 Task: Access the "Wishlist processing" page setting..
Action: Mouse moved to (1031, 79)
Screenshot: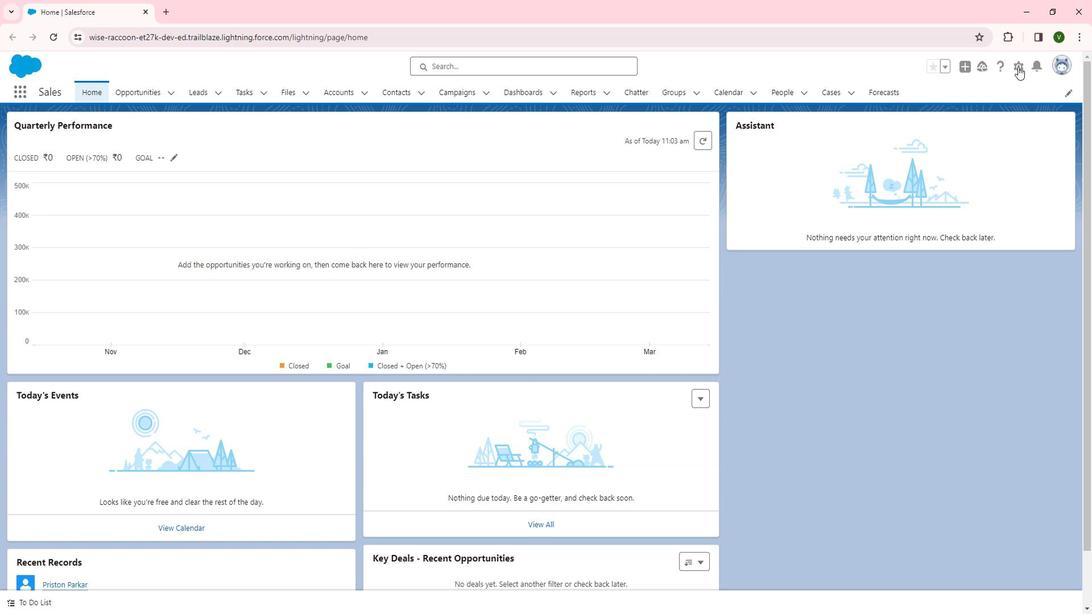 
Action: Mouse pressed left at (1031, 79)
Screenshot: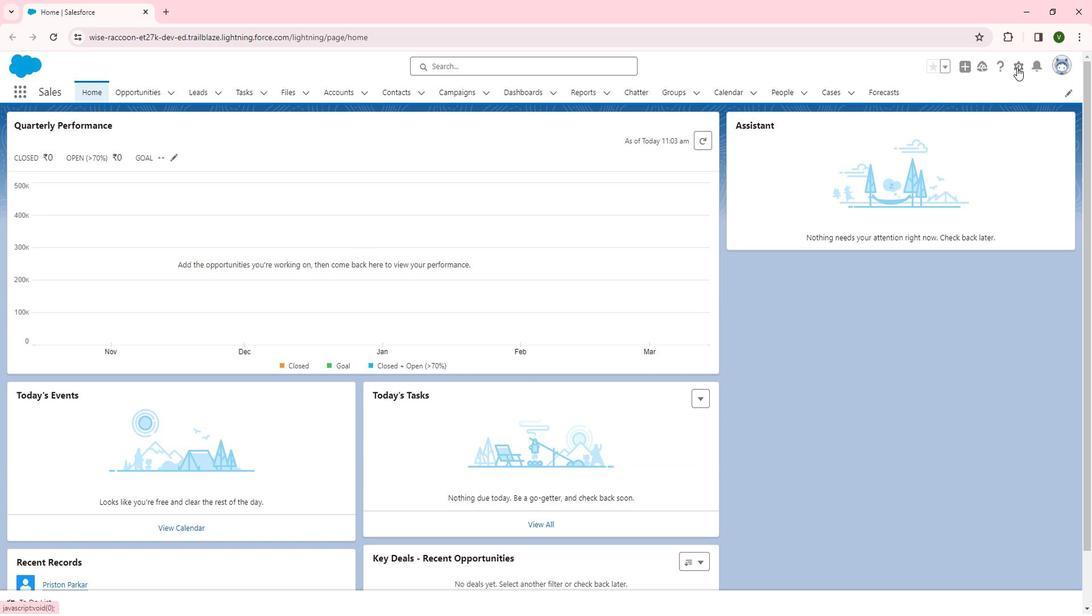 
Action: Mouse moved to (985, 109)
Screenshot: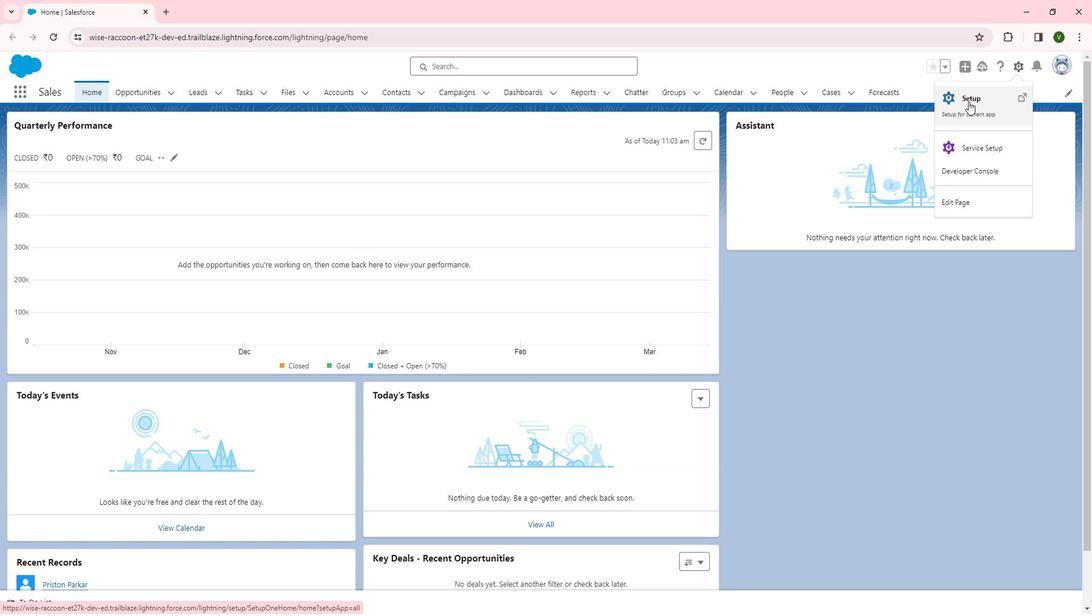 
Action: Mouse pressed left at (985, 109)
Screenshot: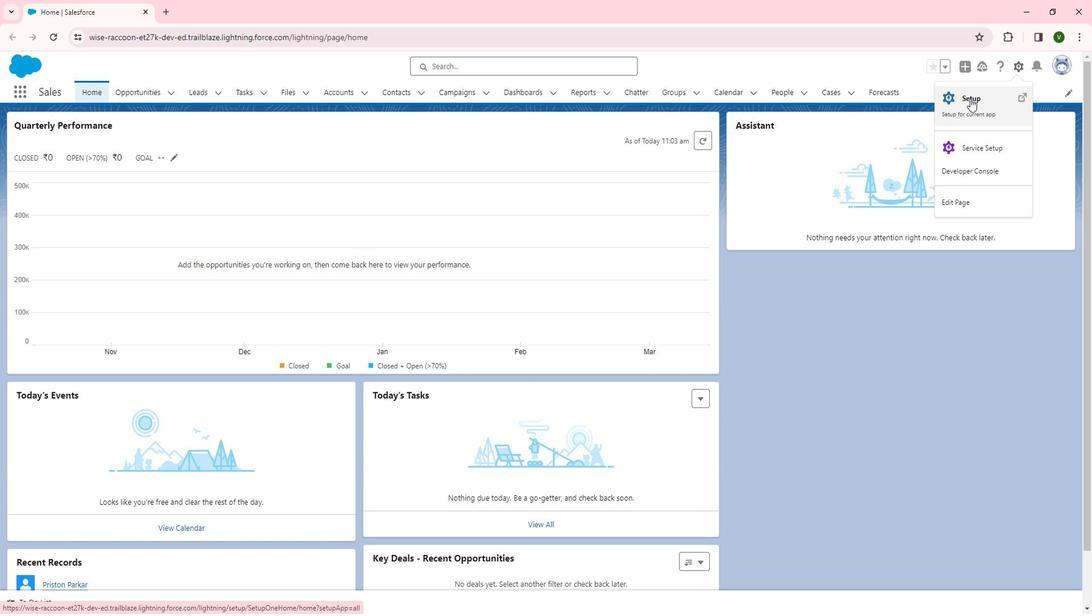 
Action: Mouse moved to (172, 402)
Screenshot: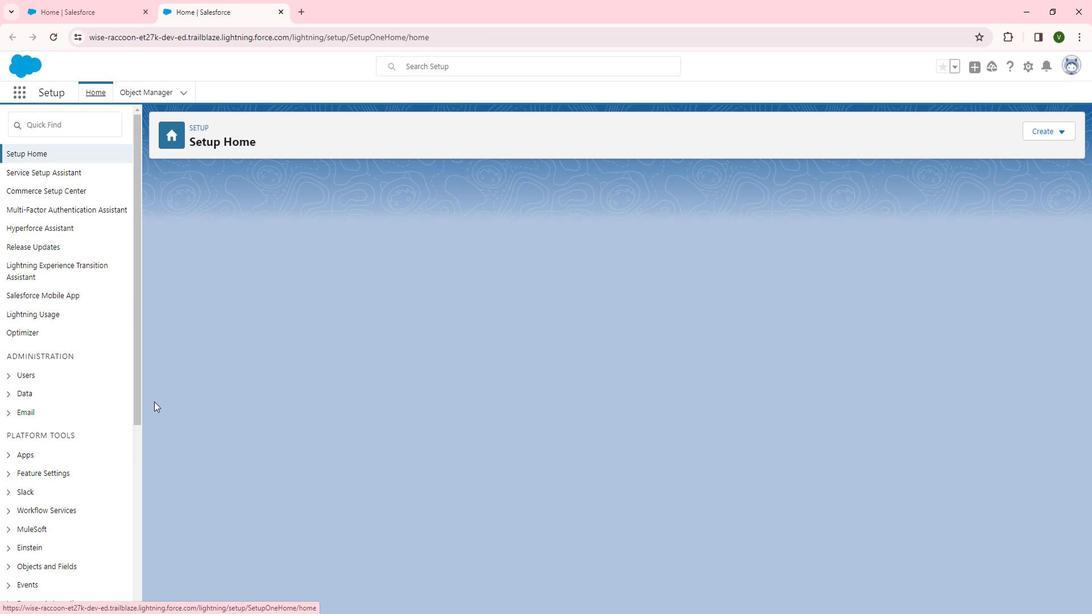 
Action: Mouse scrolled (172, 402) with delta (0, 0)
Screenshot: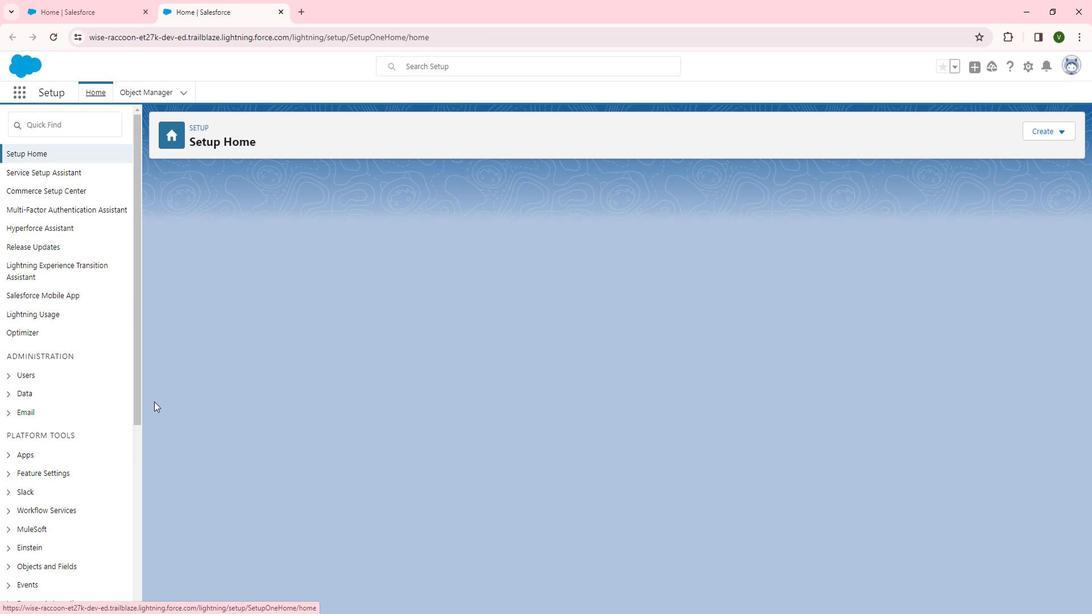 
Action: Mouse moved to (89, 399)
Screenshot: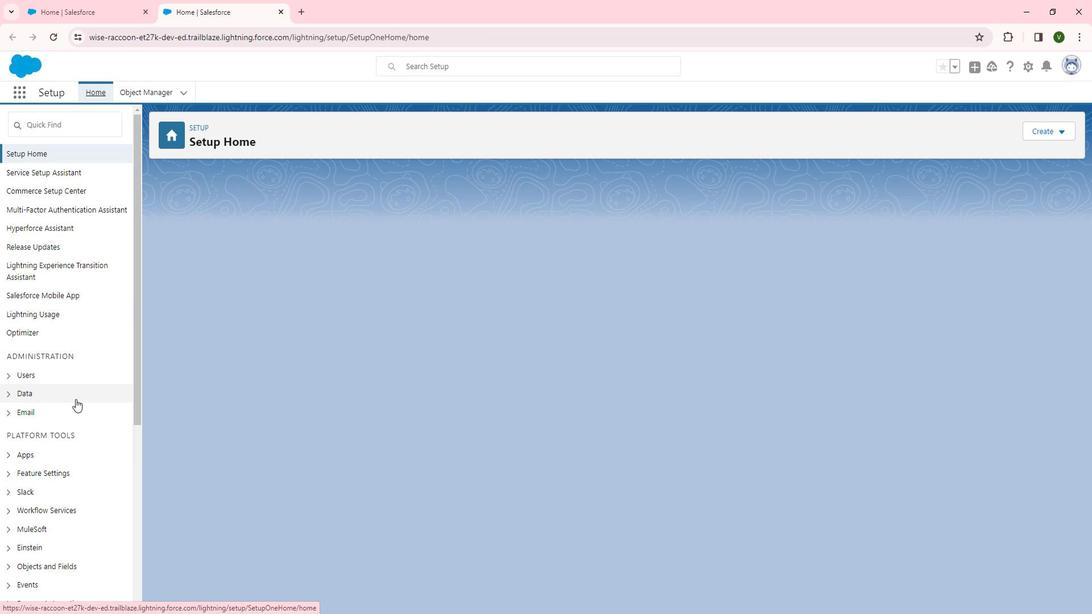 
Action: Mouse scrolled (89, 398) with delta (0, 0)
Screenshot: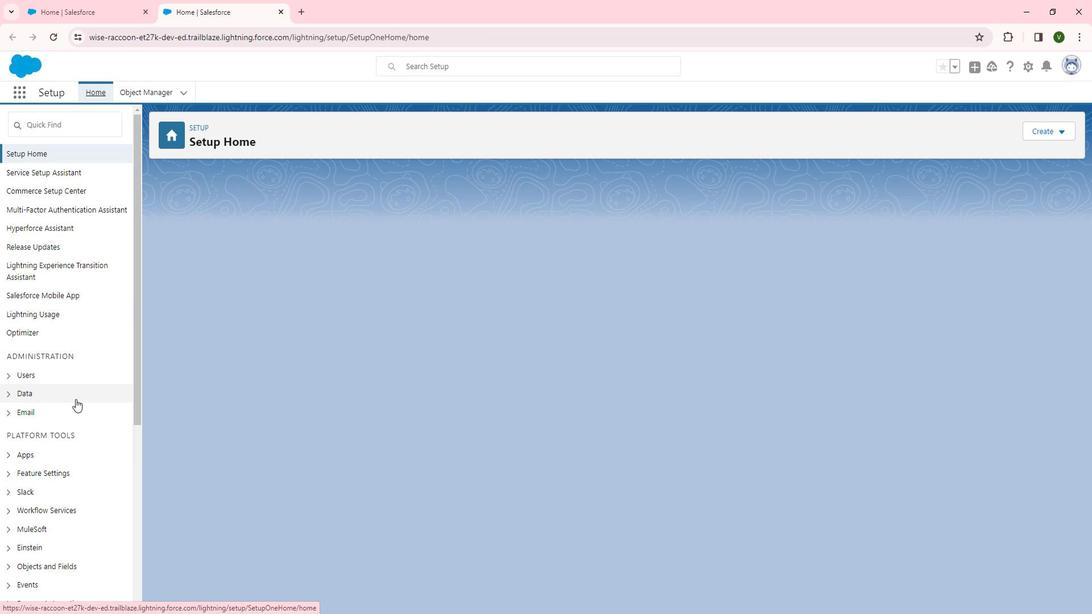 
Action: Mouse scrolled (89, 398) with delta (0, 0)
Screenshot: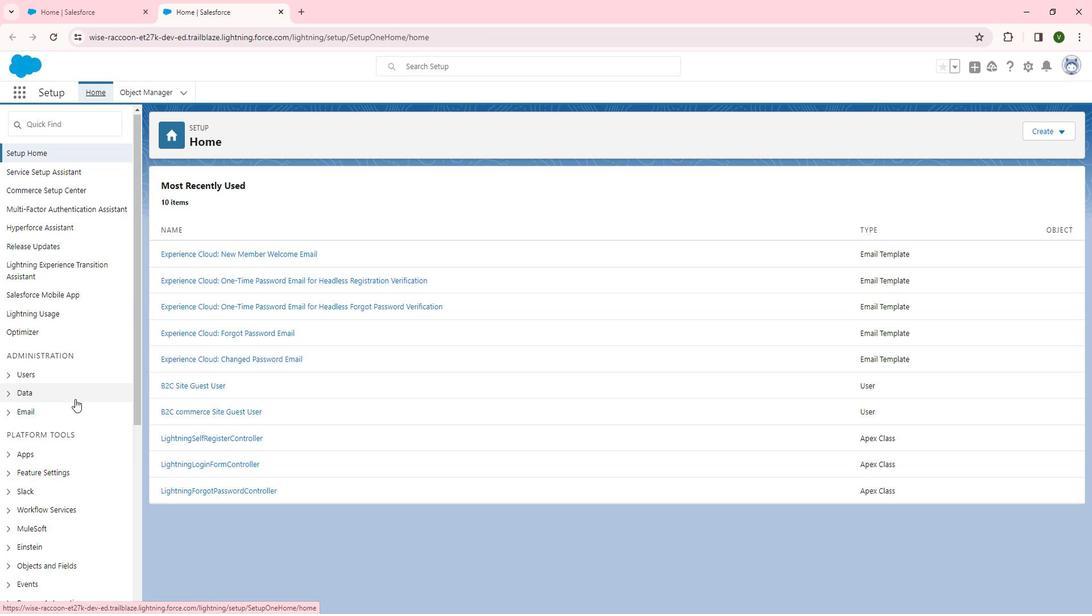 
Action: Mouse moved to (64, 356)
Screenshot: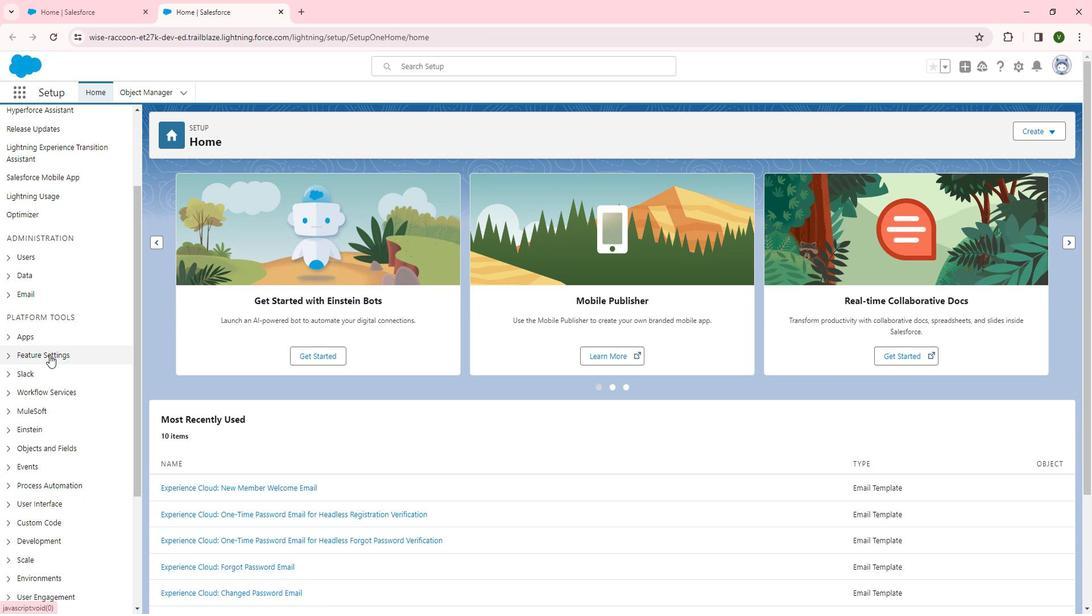 
Action: Mouse pressed left at (64, 356)
Screenshot: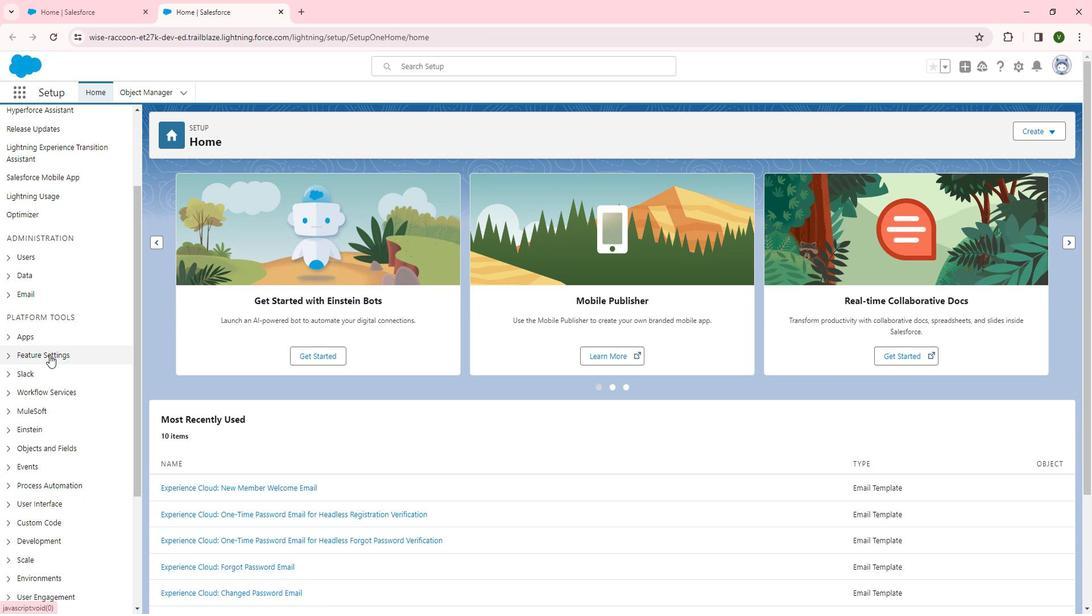 
Action: Mouse moved to (75, 472)
Screenshot: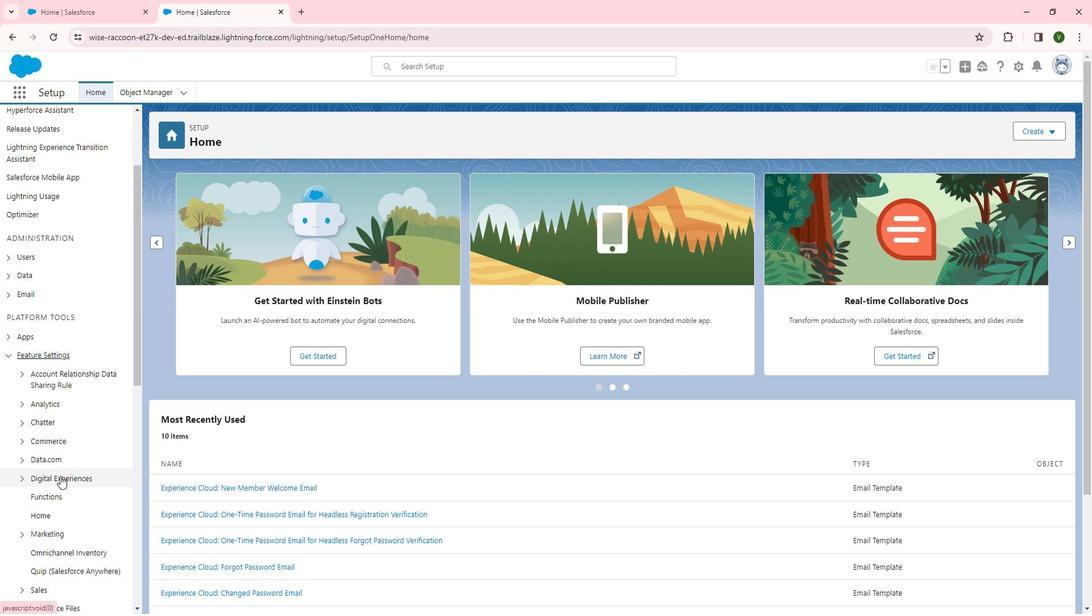 
Action: Mouse pressed left at (75, 472)
Screenshot: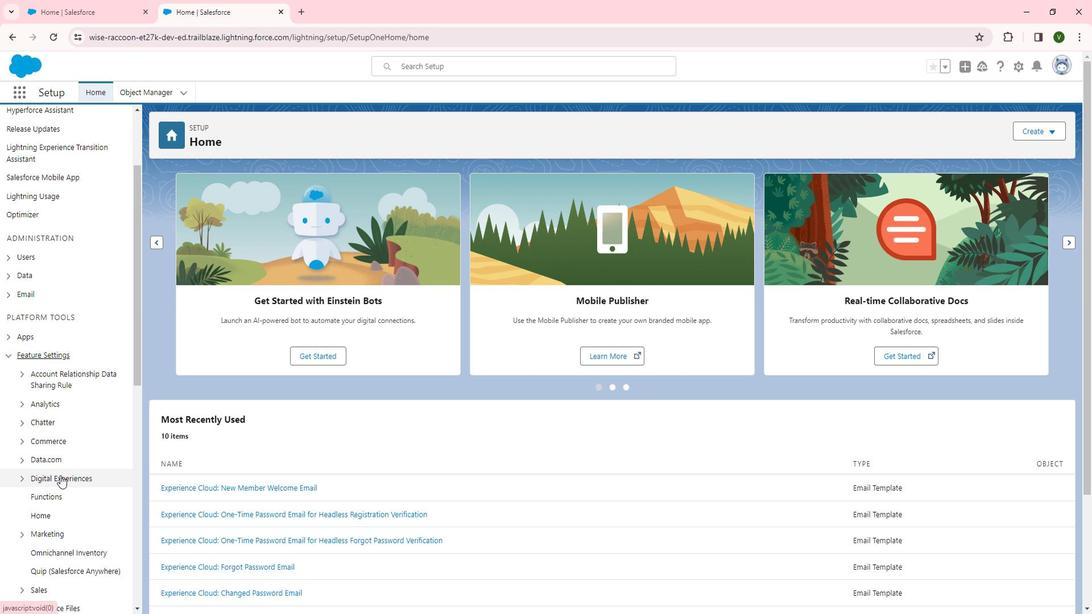 
Action: Mouse moved to (30, 464)
Screenshot: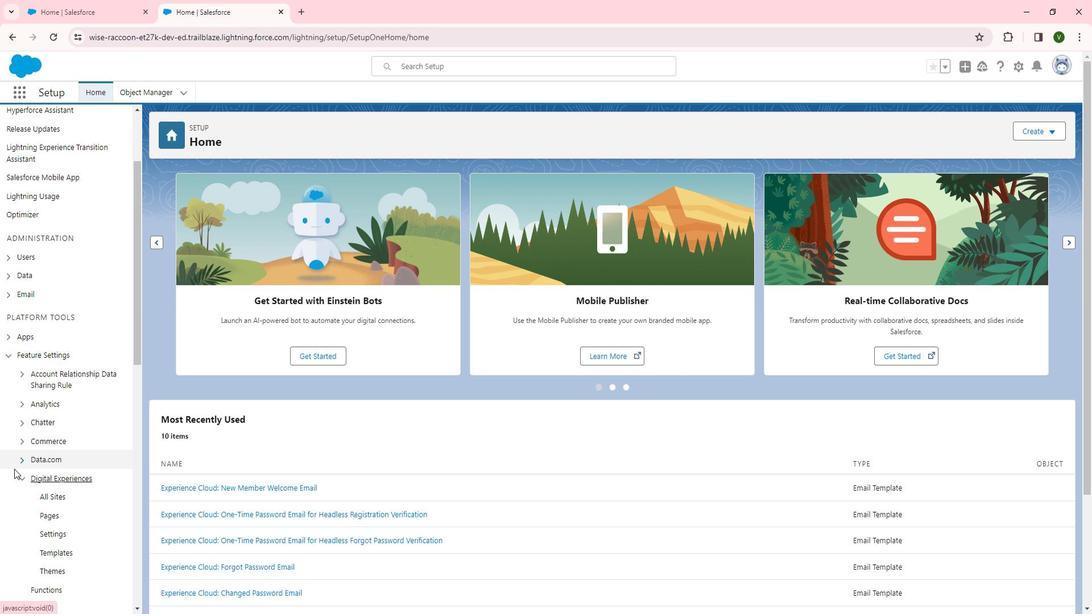 
Action: Mouse scrolled (30, 463) with delta (0, 0)
Screenshot: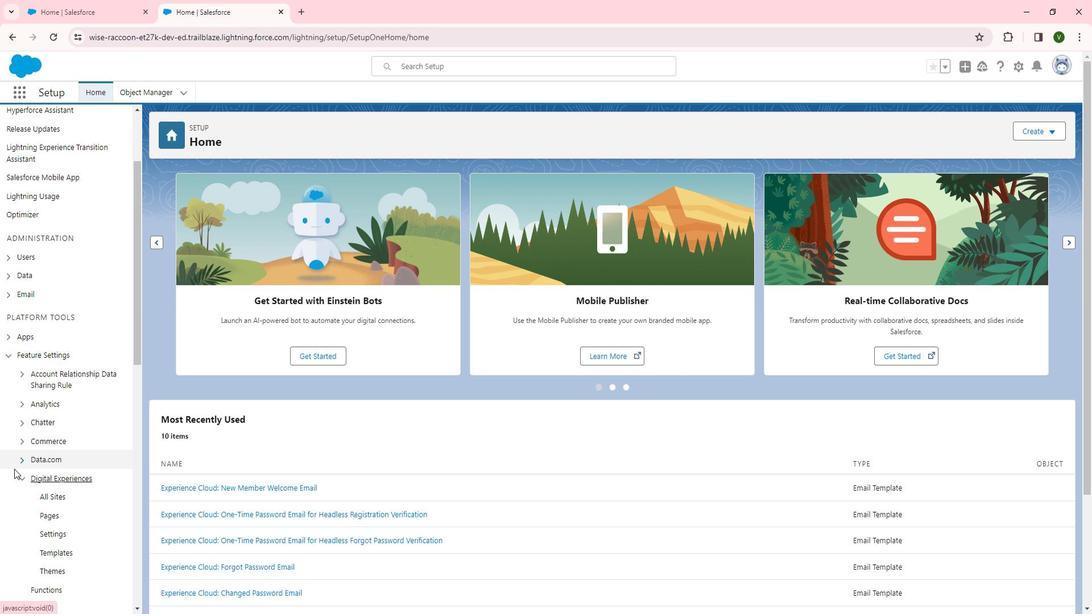 
Action: Mouse moved to (18, 473)
Screenshot: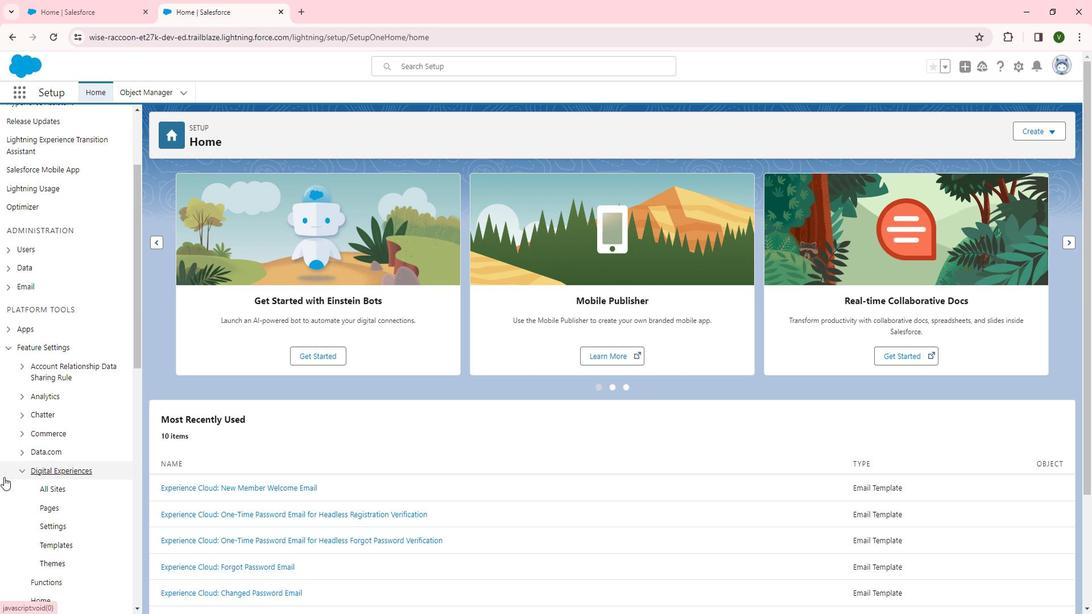 
Action: Mouse scrolled (18, 473) with delta (0, 0)
Screenshot: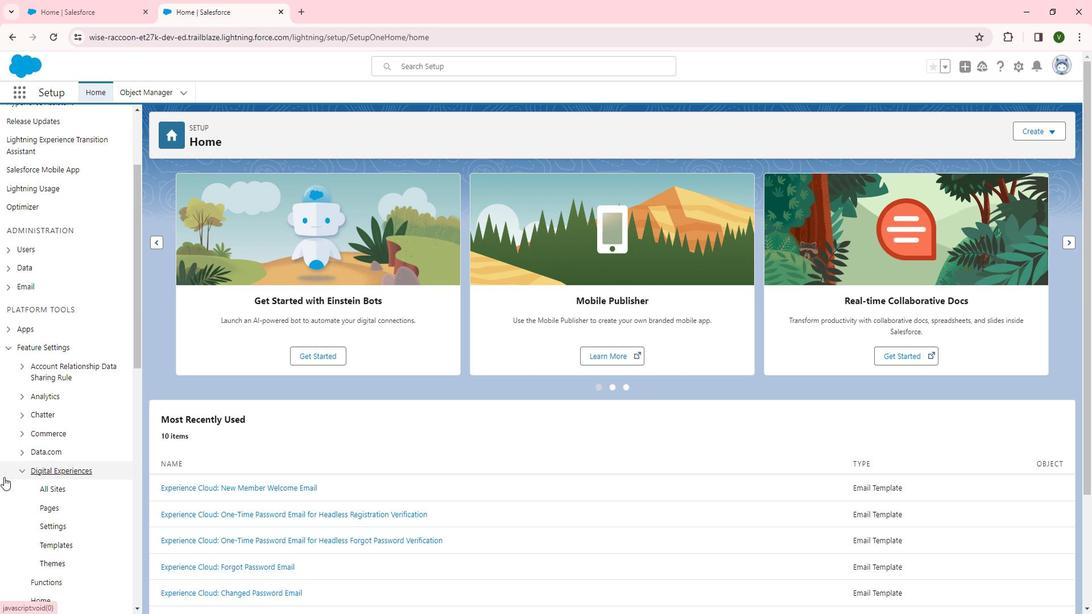 
Action: Mouse moved to (62, 375)
Screenshot: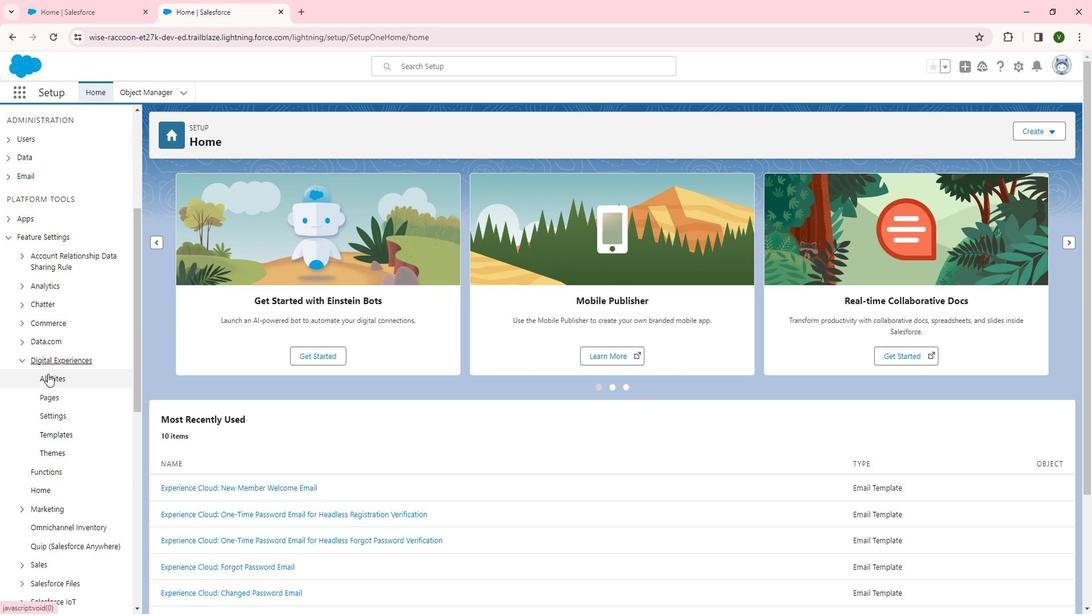 
Action: Mouse pressed left at (62, 375)
Screenshot: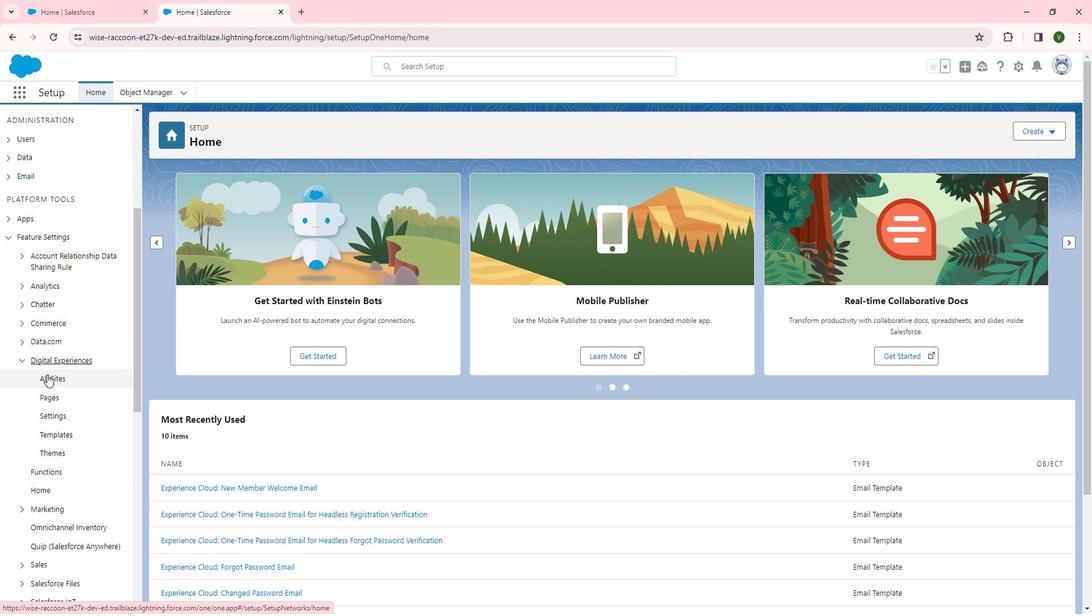
Action: Mouse moved to (198, 275)
Screenshot: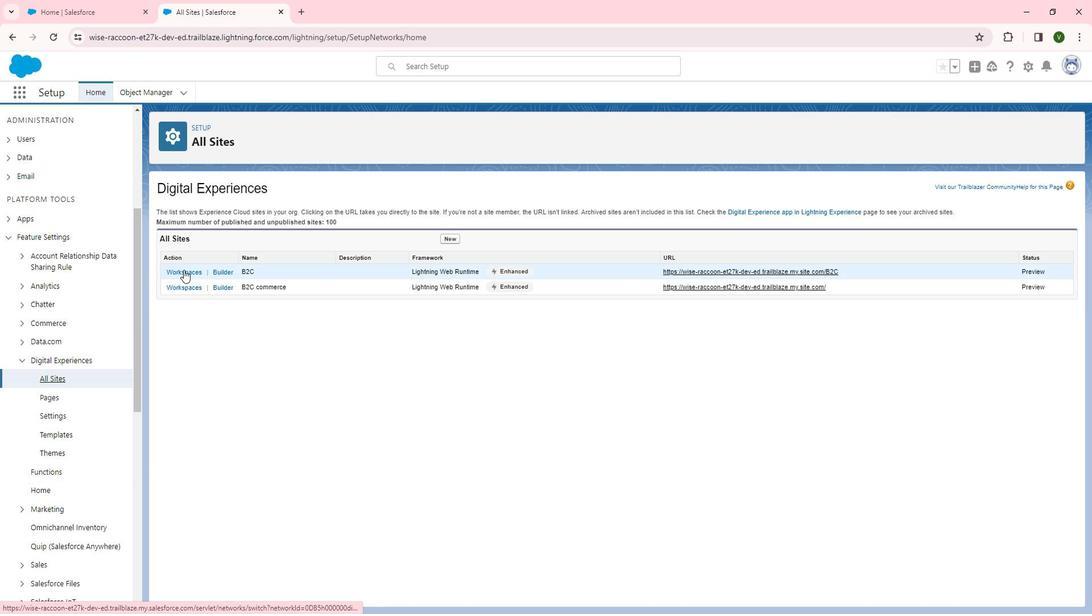 
Action: Mouse pressed left at (198, 275)
Screenshot: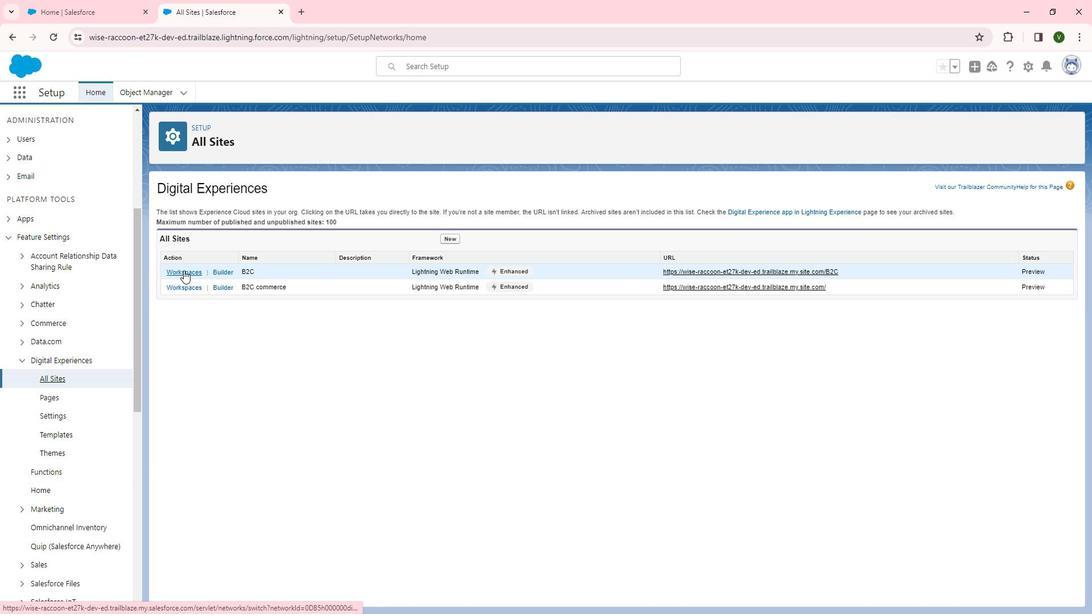 
Action: Mouse moved to (112, 260)
Screenshot: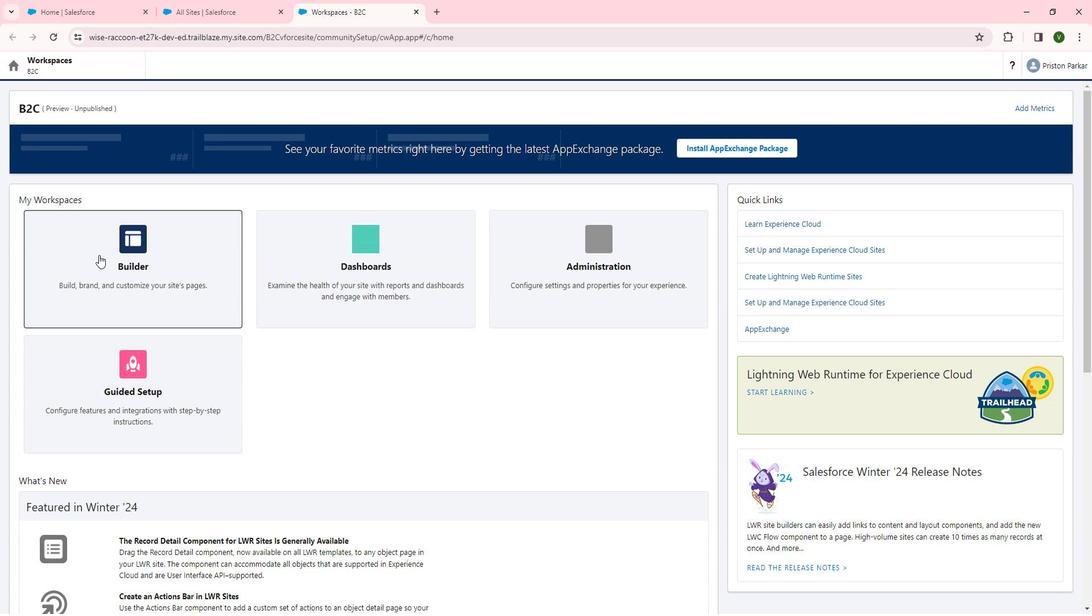 
Action: Mouse pressed left at (112, 260)
Screenshot: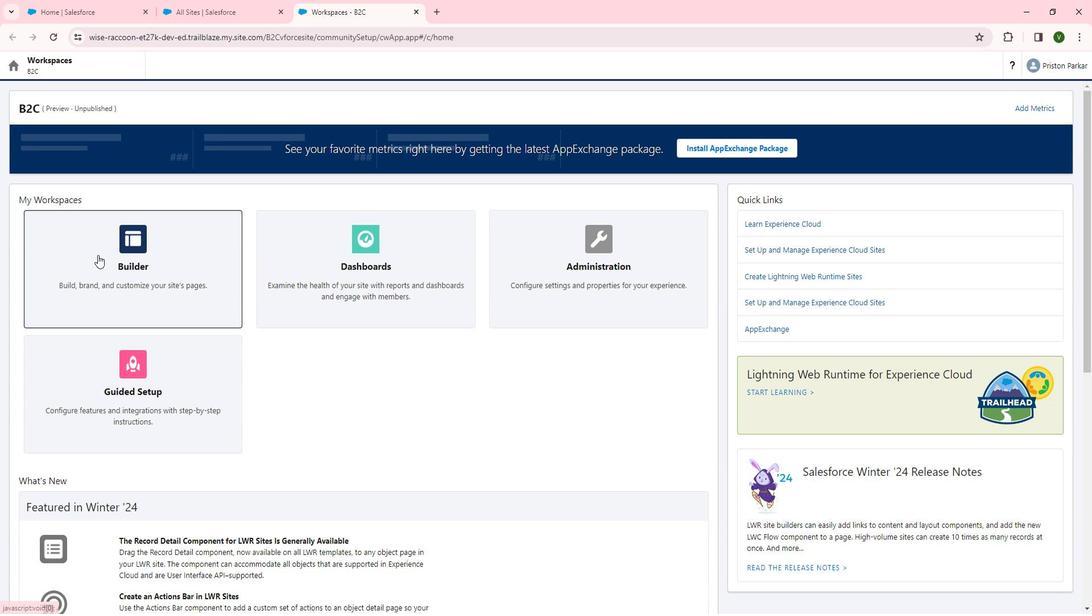 
Action: Mouse moved to (153, 83)
Screenshot: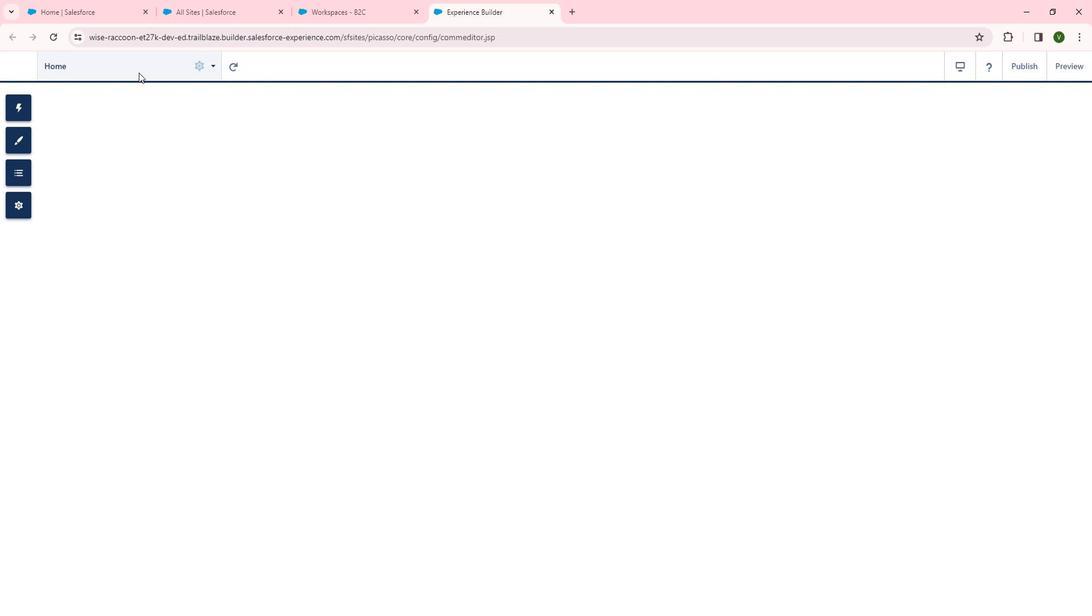 
Action: Mouse pressed left at (153, 83)
Screenshot: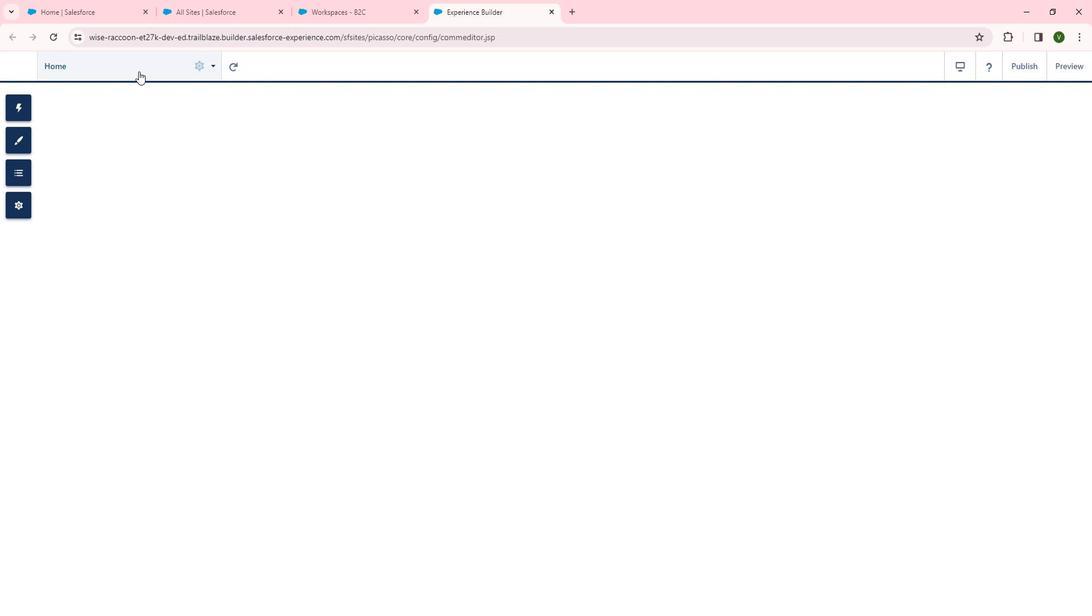 
Action: Mouse moved to (113, 441)
Screenshot: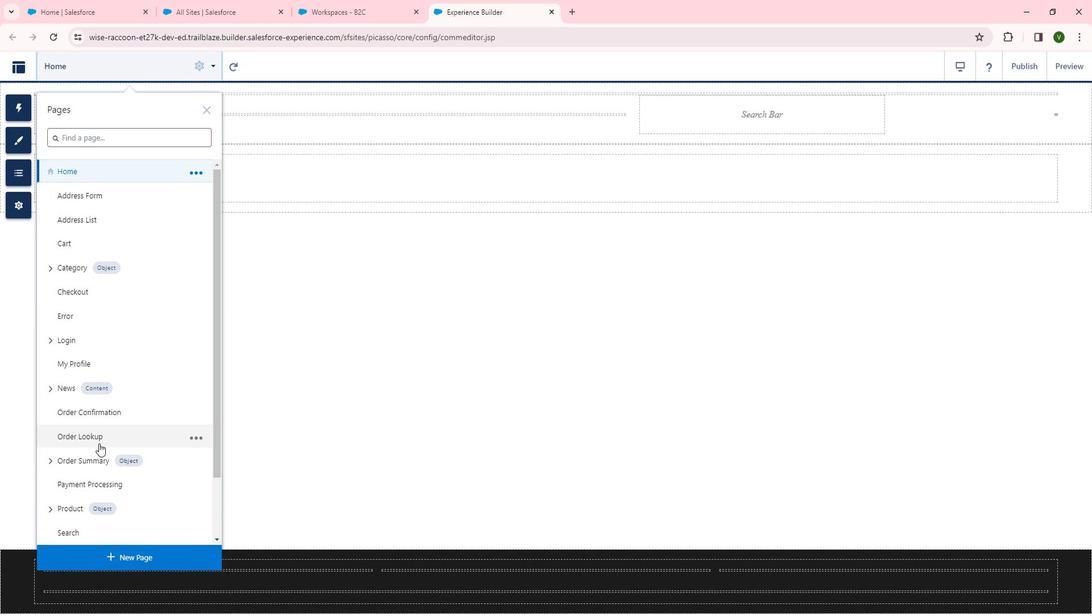
Action: Mouse scrolled (113, 441) with delta (0, 0)
Screenshot: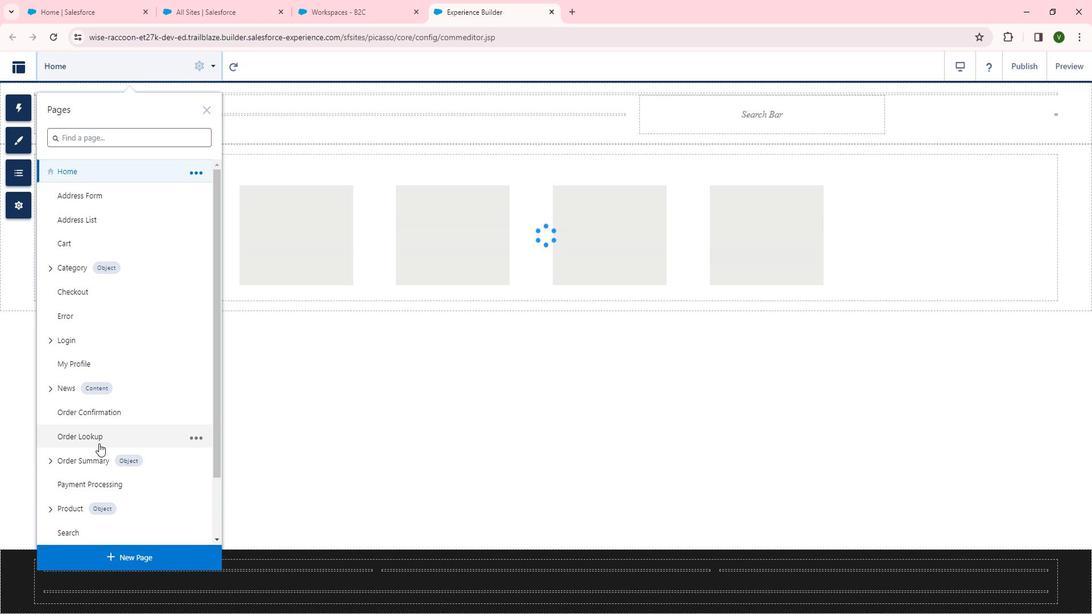 
Action: Mouse scrolled (113, 441) with delta (0, 0)
Screenshot: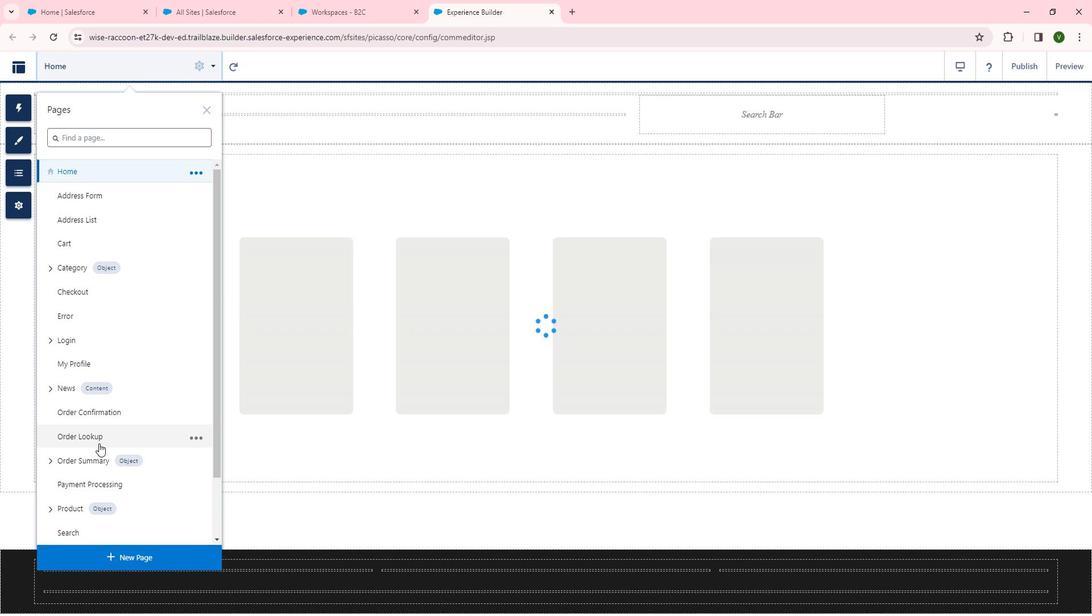 
Action: Mouse scrolled (113, 441) with delta (0, 0)
Screenshot: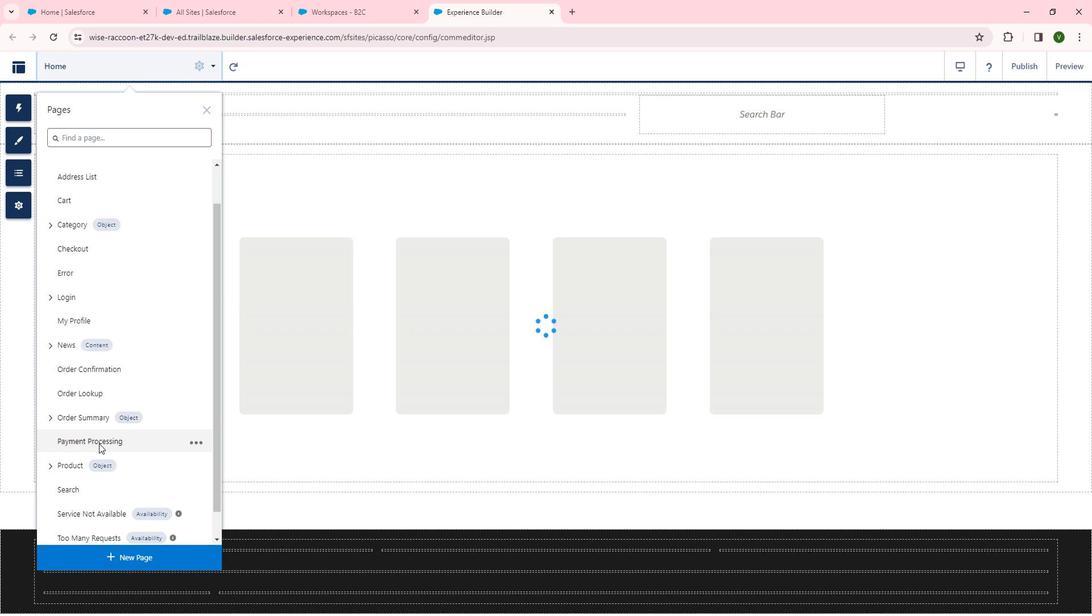 
Action: Mouse moved to (113, 441)
Screenshot: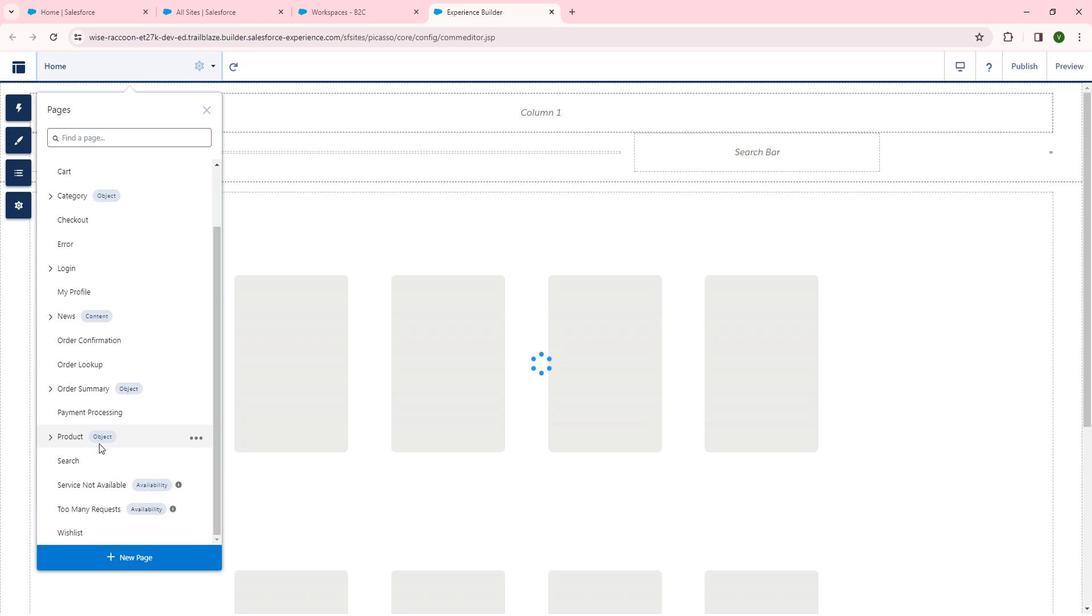 
Action: Mouse scrolled (113, 441) with delta (0, 0)
Screenshot: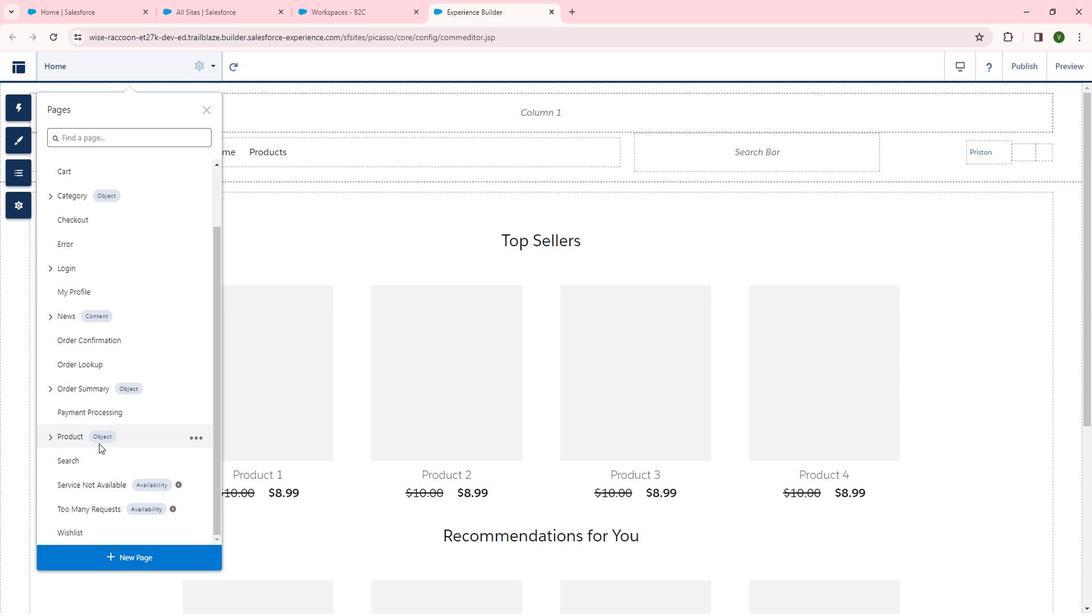 
Action: Mouse scrolled (113, 441) with delta (0, 0)
Screenshot: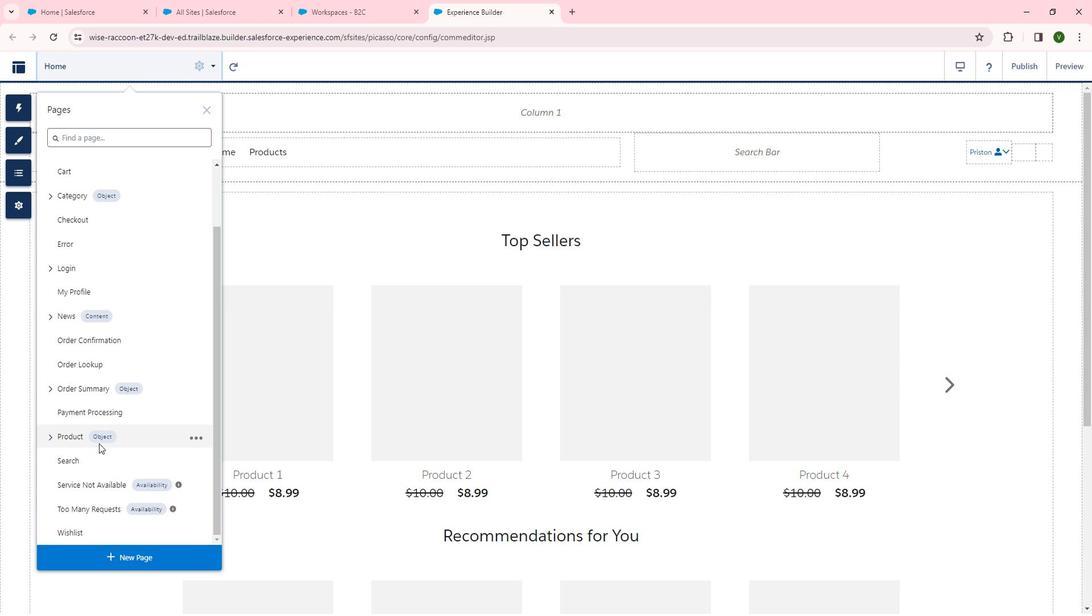 
Action: Mouse moved to (204, 526)
Screenshot: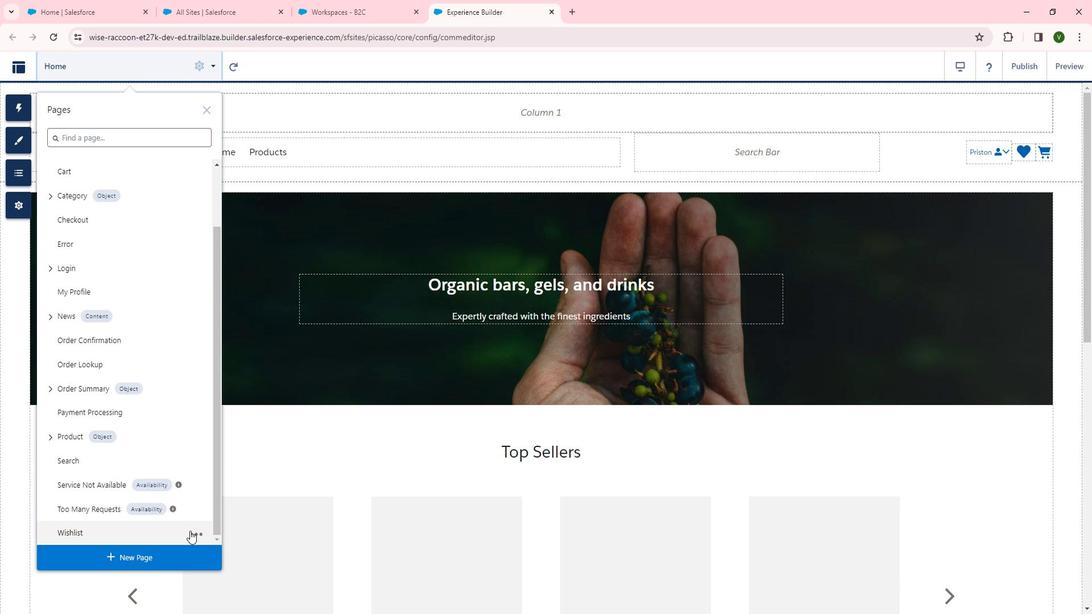 
Action: Mouse pressed left at (204, 526)
Screenshot: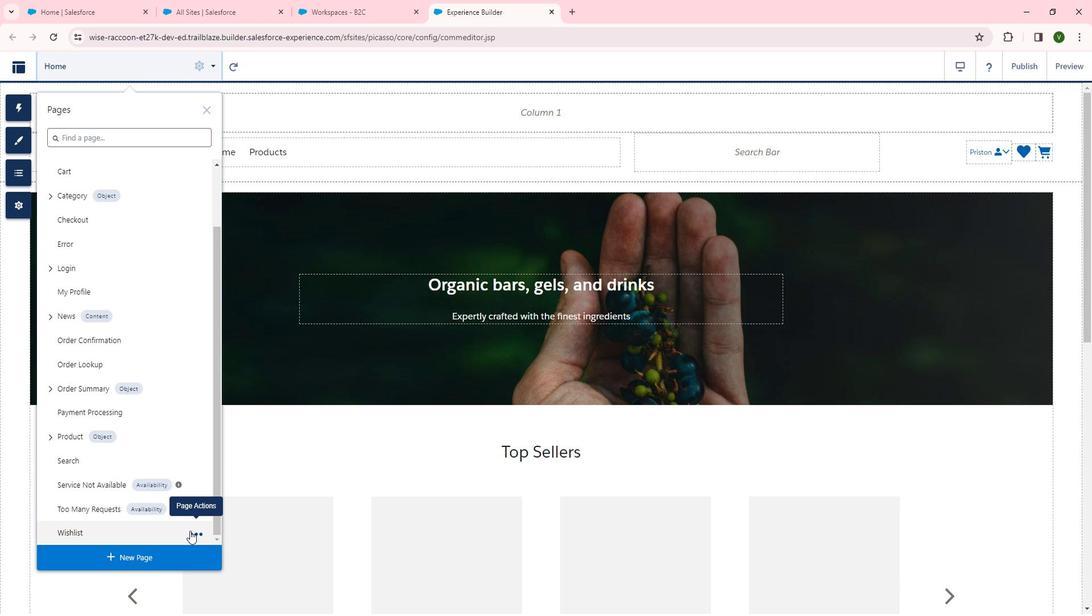 
Action: Mouse moved to (306, 510)
Screenshot: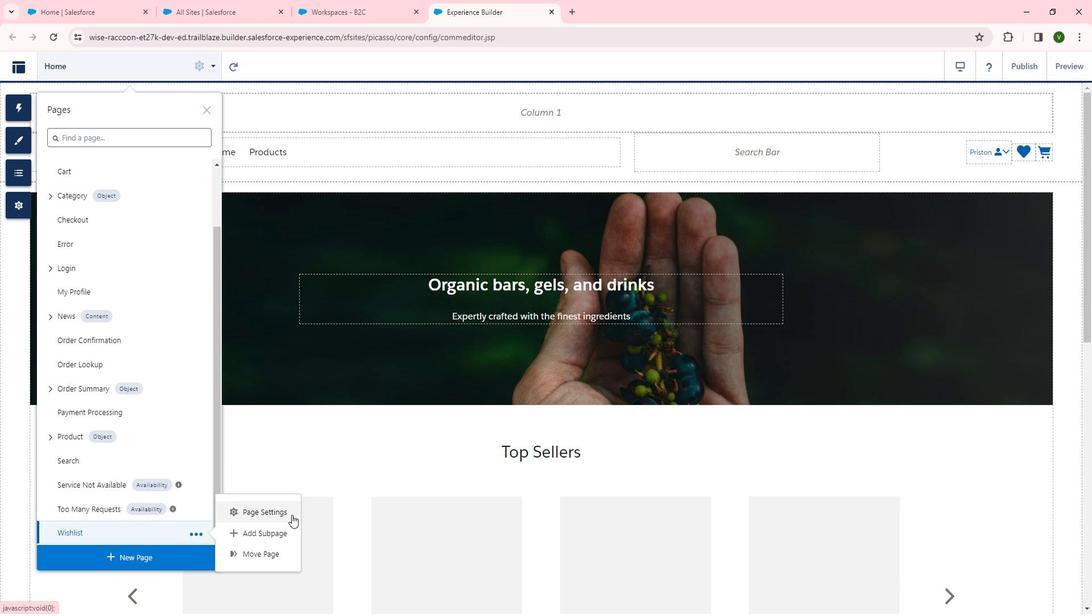 
Action: Mouse pressed left at (306, 510)
Screenshot: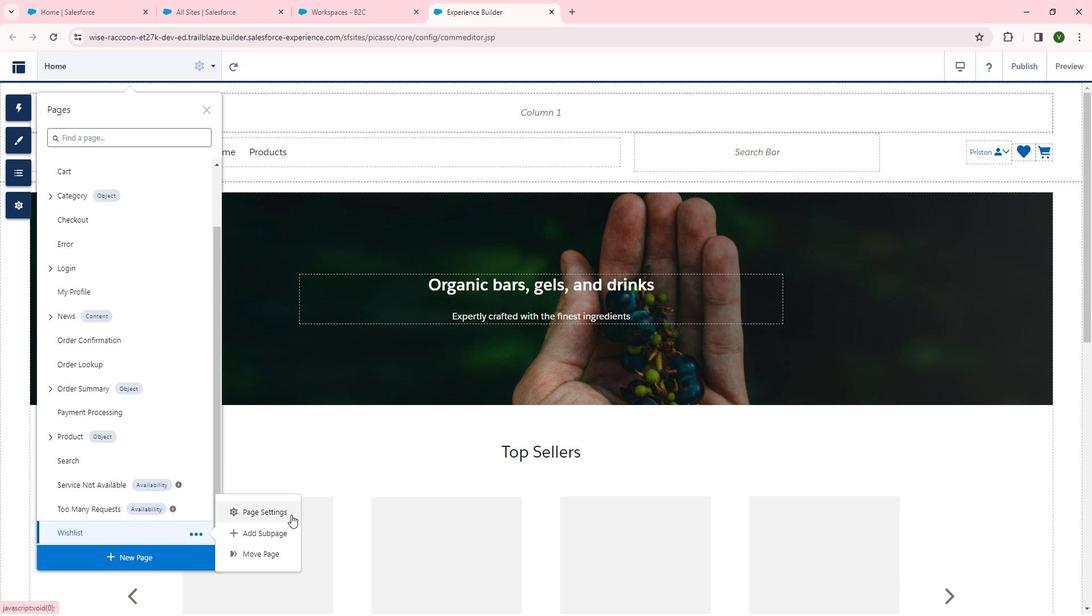 
